 Task: Assign in the project AgileAura the issue 'Integrate a new social media sharing feature into an existing mobile application to increase user engagement and brand awareness' to the sprint 'Mobile Optimization Sprint'. Assign in the project AgileAura the issue 'Develop a new tool for automated testing of web accessibility compliance' to the sprint 'Mobile Optimization Sprint'. Assign in the project AgileAura the issue 'Upgrade the deployment process of a web application to improve the speed and reliability of deployment' to the sprint 'Mobile Optimization Sprint'. Assign in the project AgileAura the issue 'Create a new online platform for online cooking courses with advanced recipe sharing and meal planning features' to the sprint 'Mobile Optimization Sprint'
Action: Mouse moved to (229, 68)
Screenshot: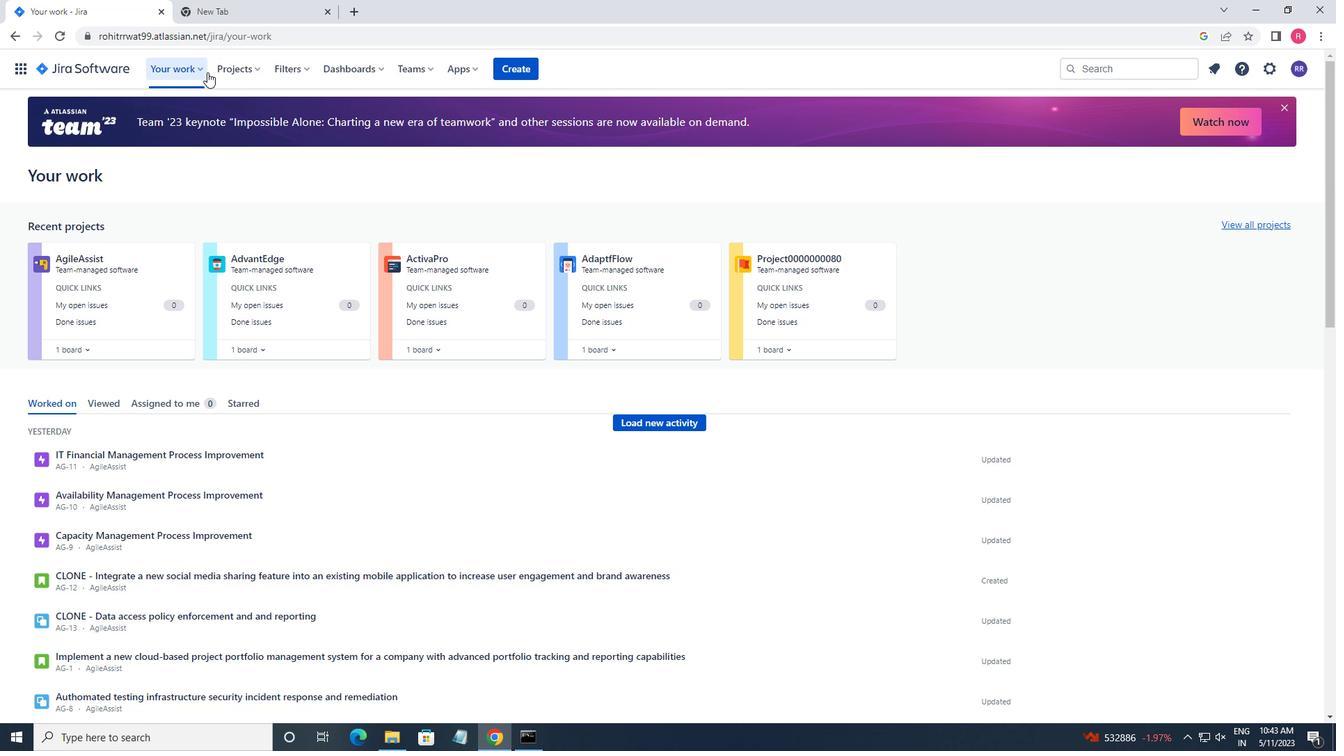 
Action: Mouse pressed left at (229, 68)
Screenshot: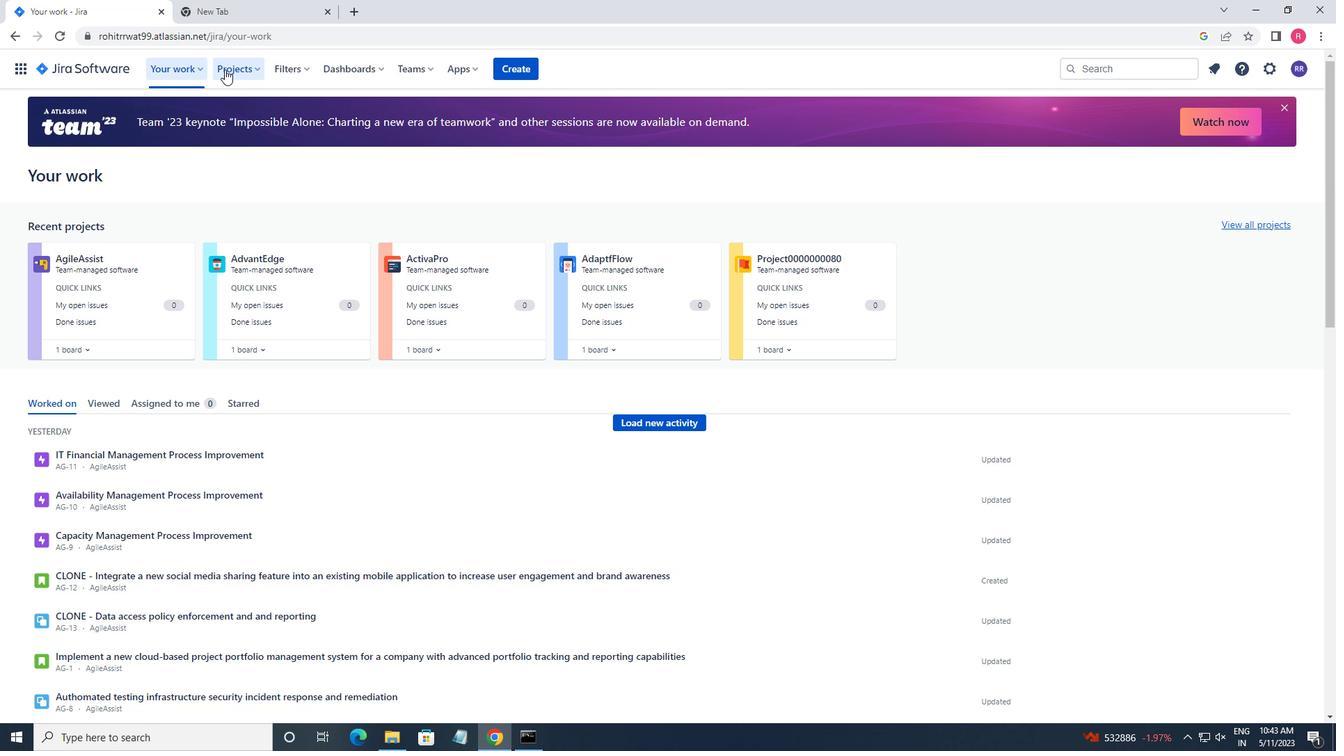 
Action: Mouse moved to (288, 141)
Screenshot: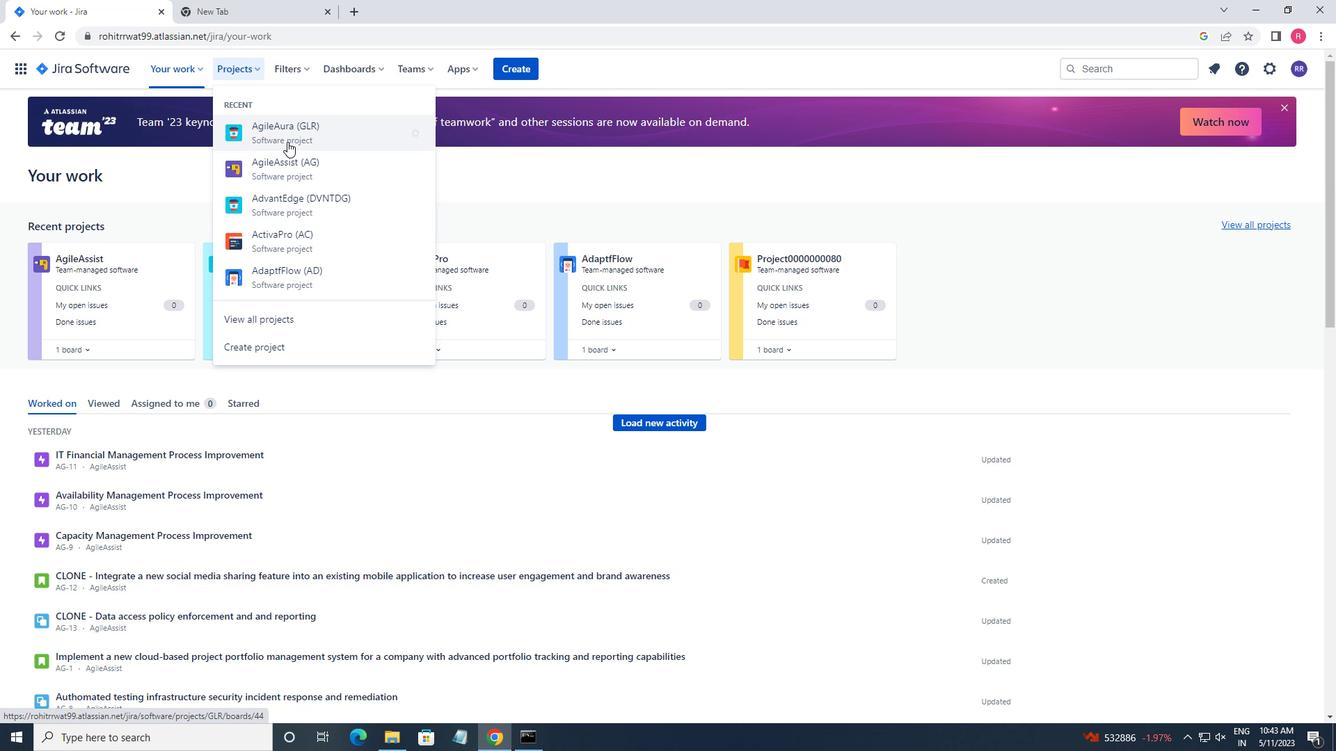 
Action: Mouse pressed left at (288, 141)
Screenshot: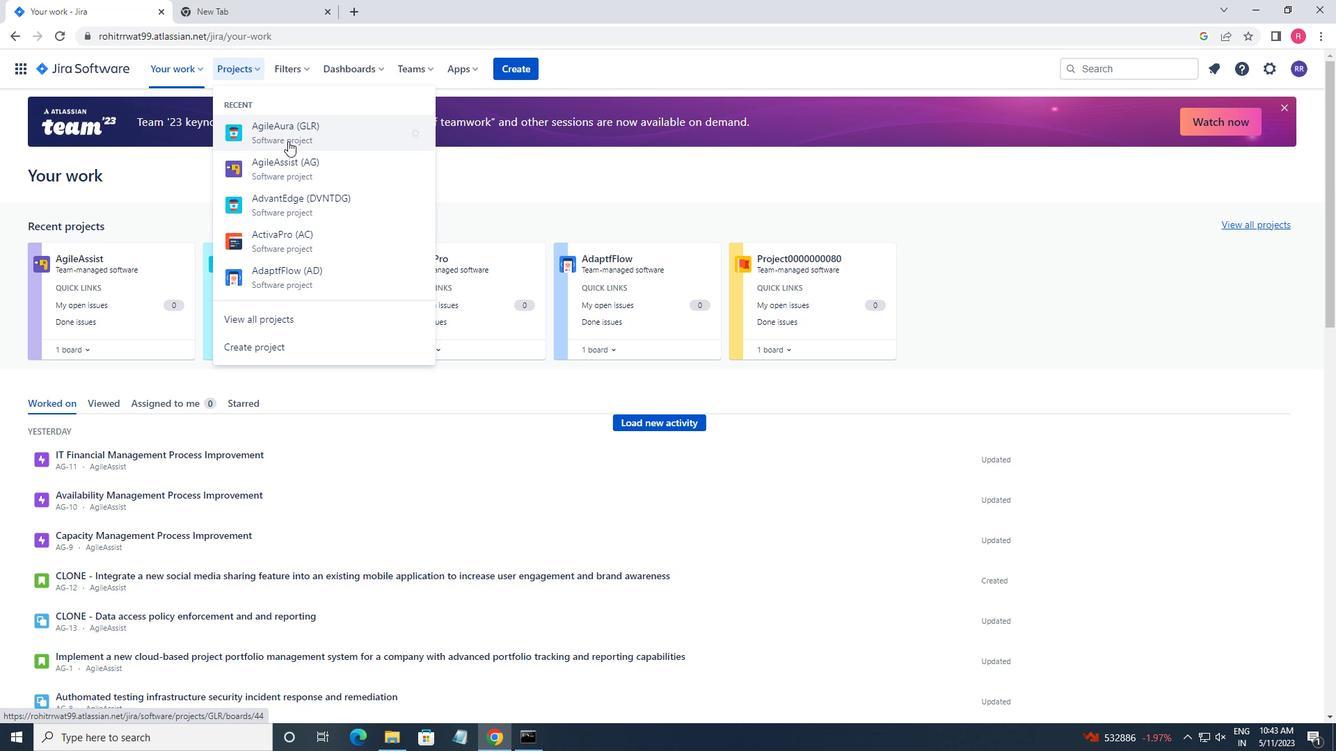 
Action: Mouse moved to (87, 208)
Screenshot: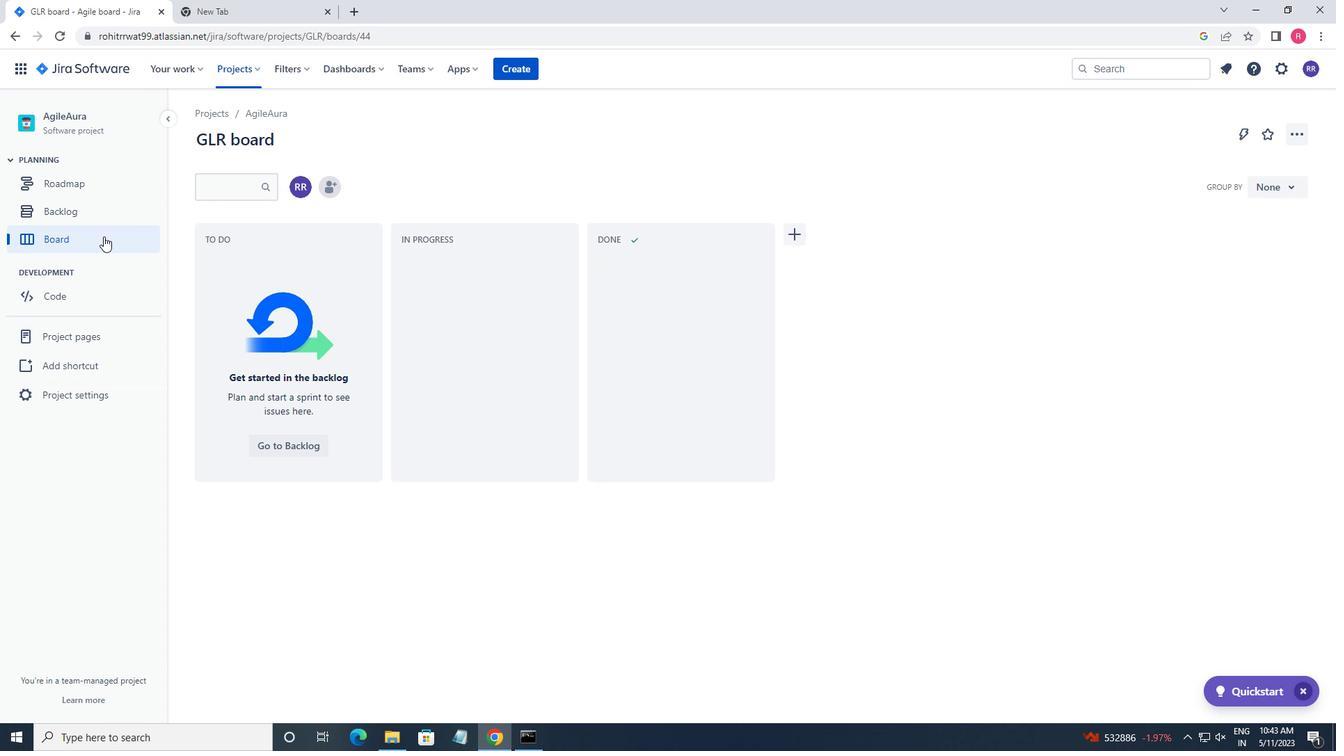 
Action: Mouse pressed left at (87, 208)
Screenshot: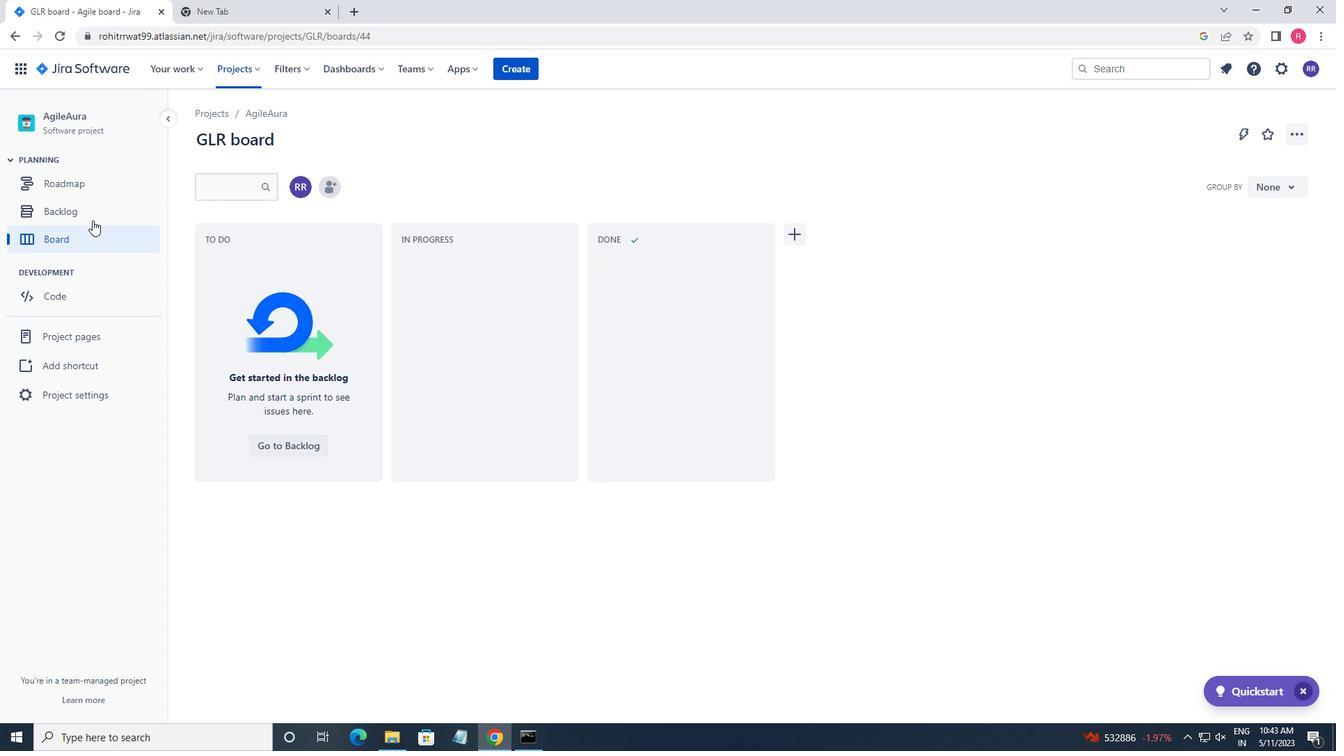 
Action: Mouse moved to (1271, 462)
Screenshot: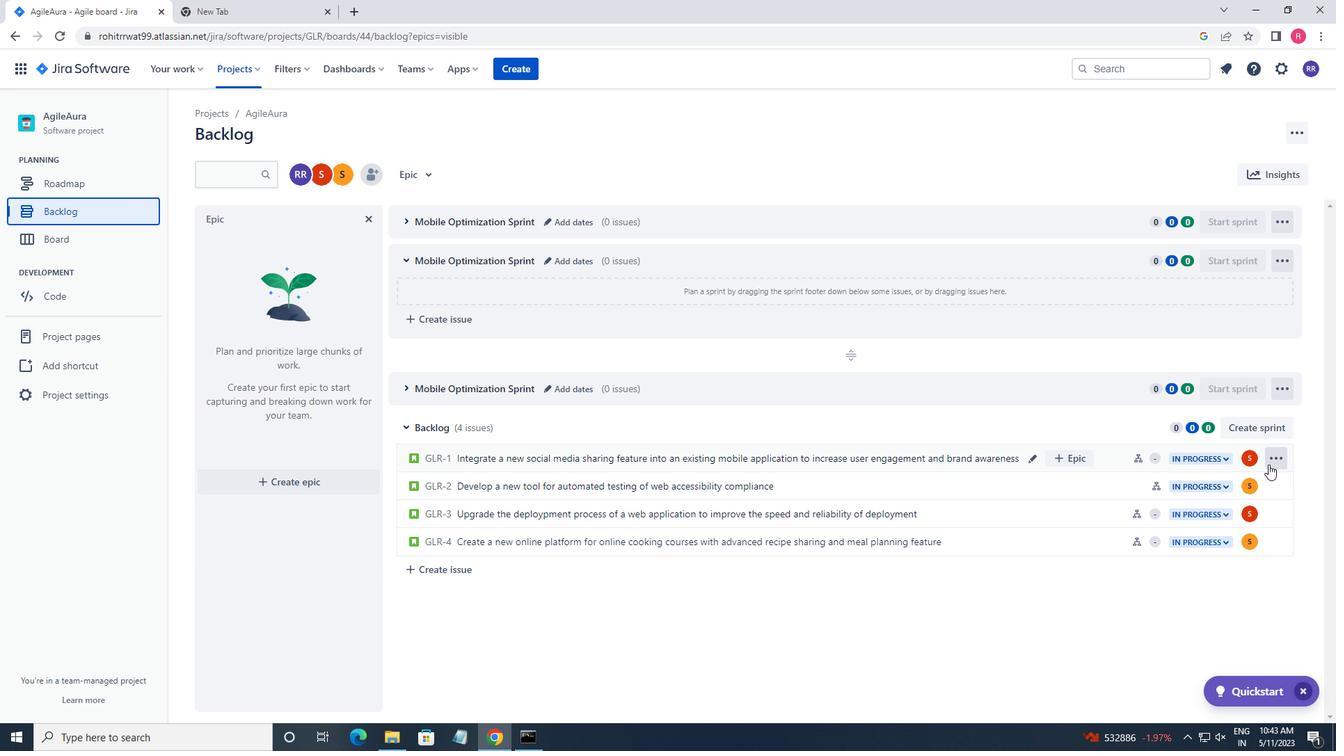 
Action: Mouse pressed left at (1271, 462)
Screenshot: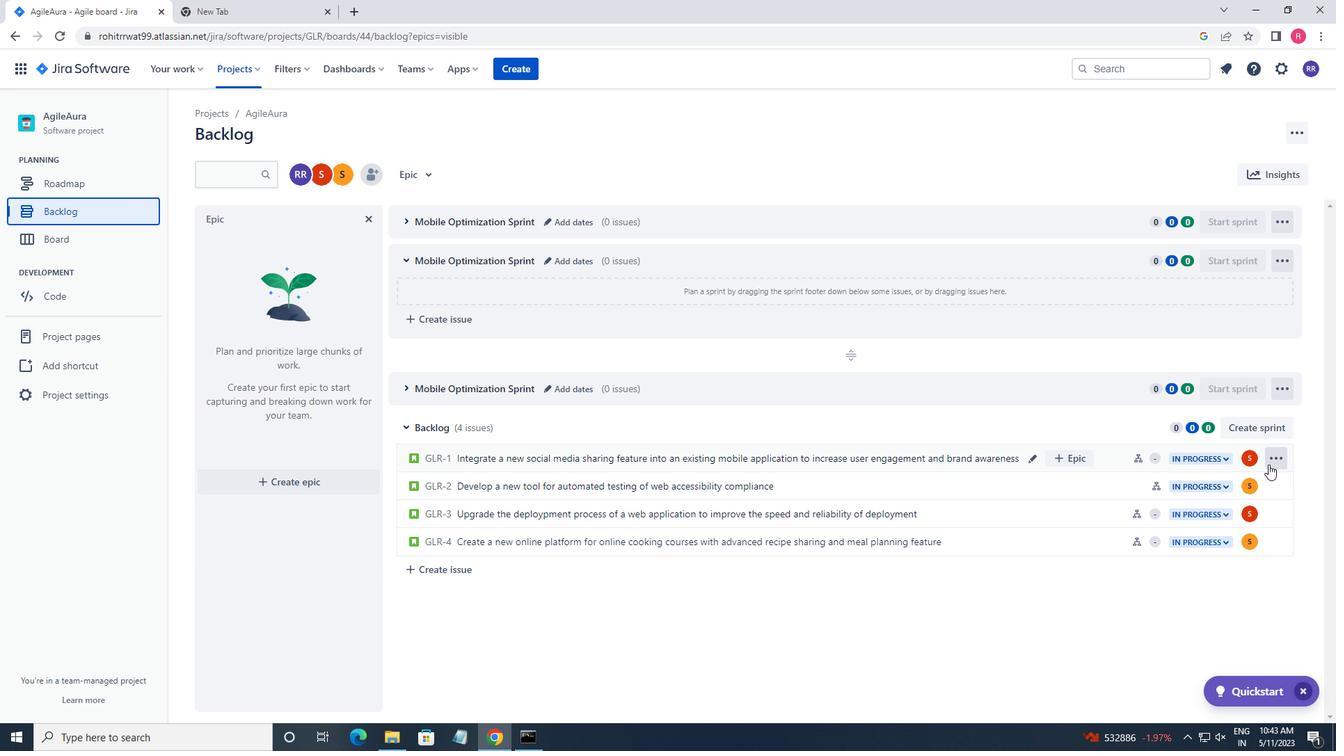 
Action: Mouse moved to (1208, 334)
Screenshot: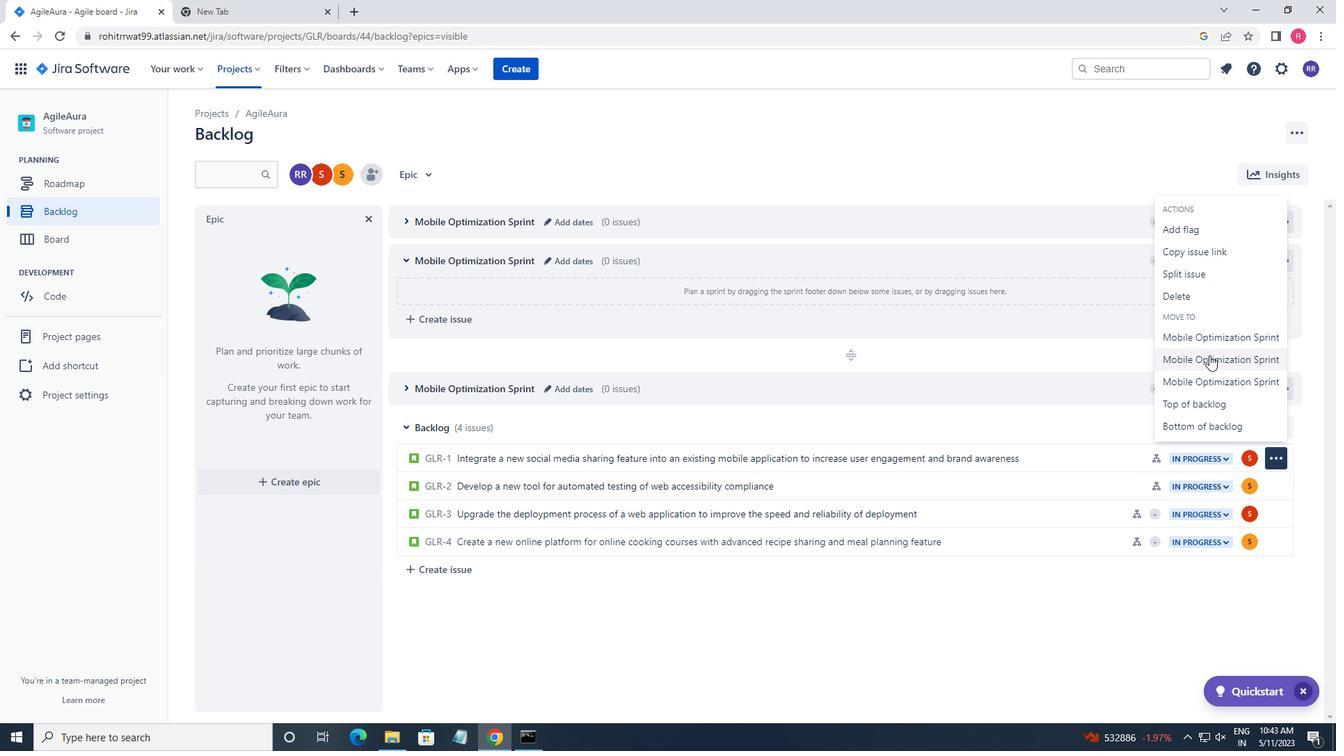 
Action: Mouse pressed left at (1208, 334)
Screenshot: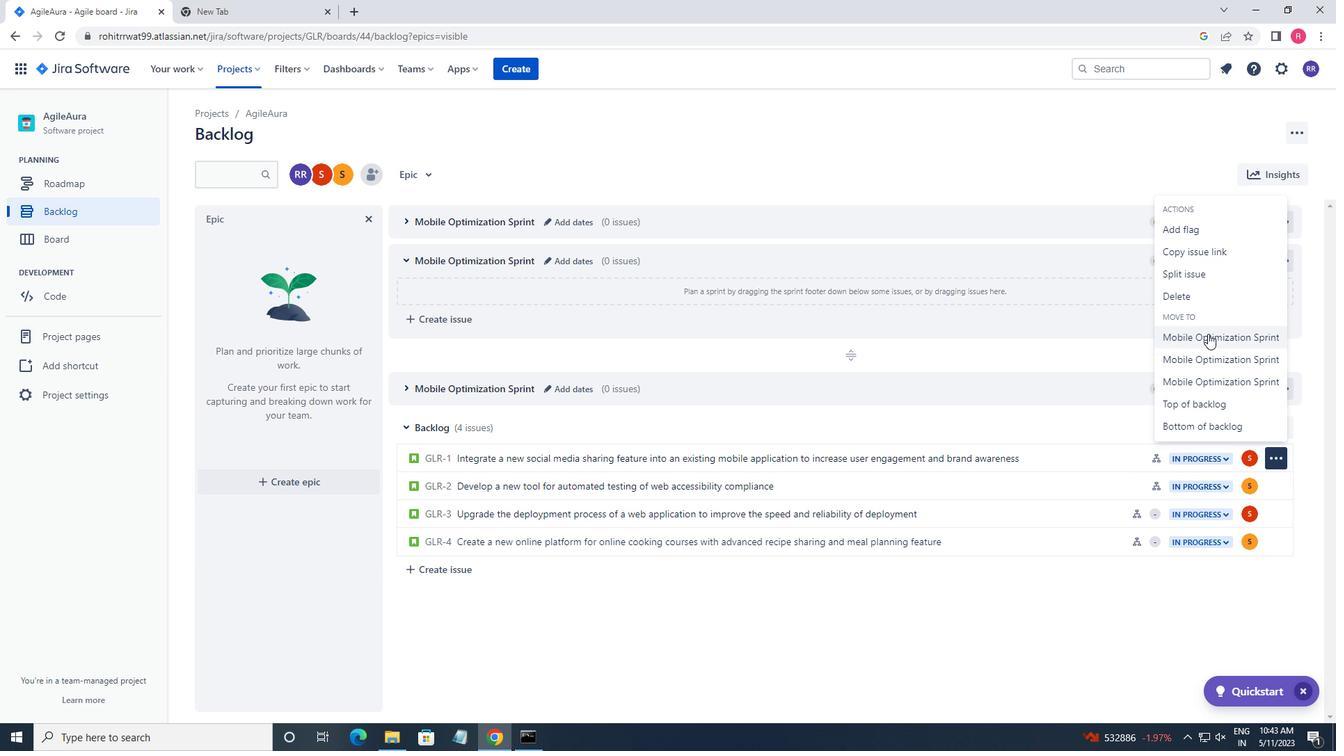 
Action: Mouse moved to (1281, 455)
Screenshot: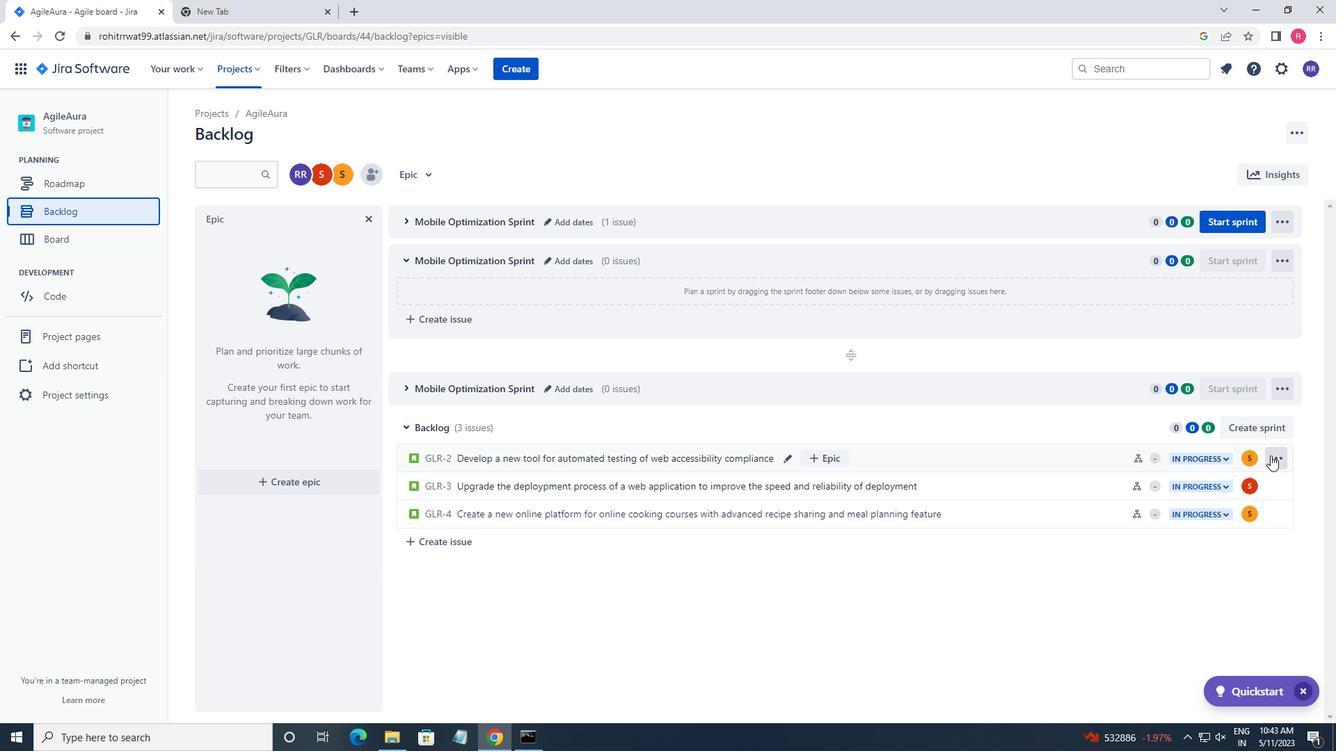 
Action: Mouse pressed left at (1281, 455)
Screenshot: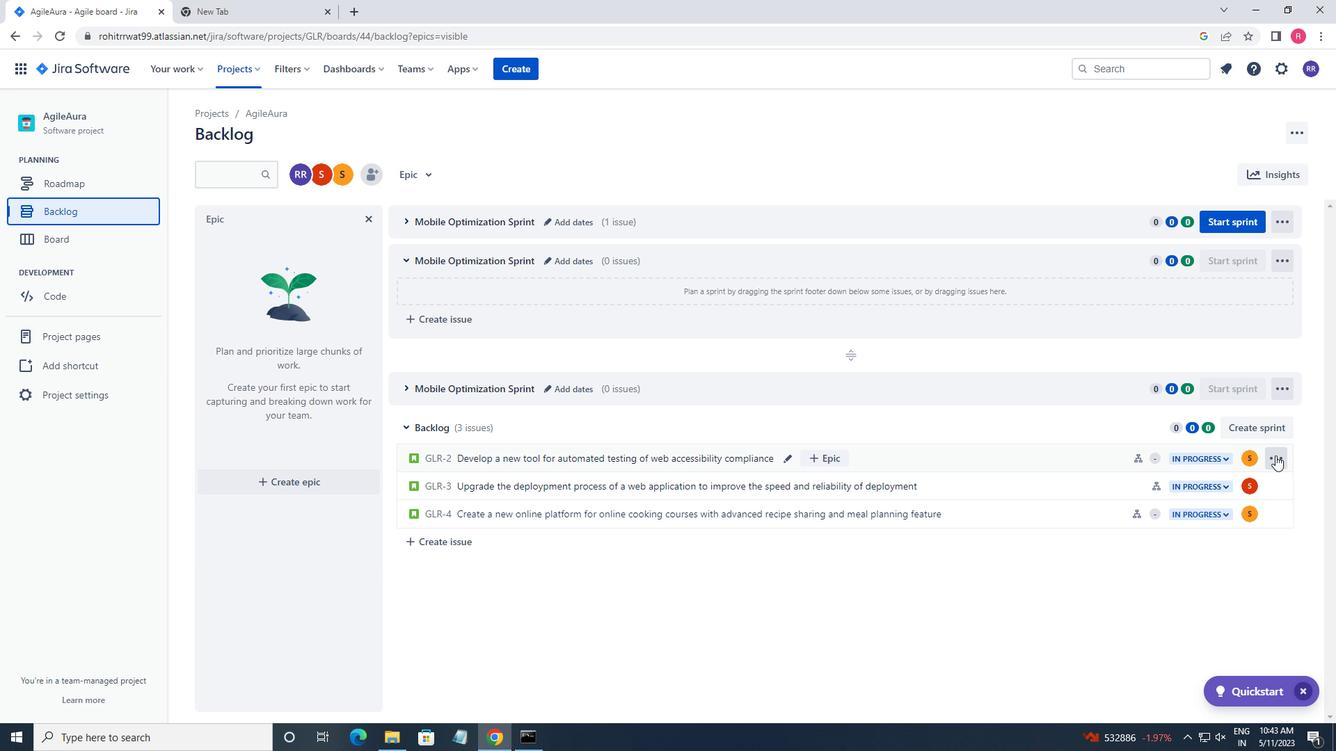 
Action: Mouse moved to (1235, 368)
Screenshot: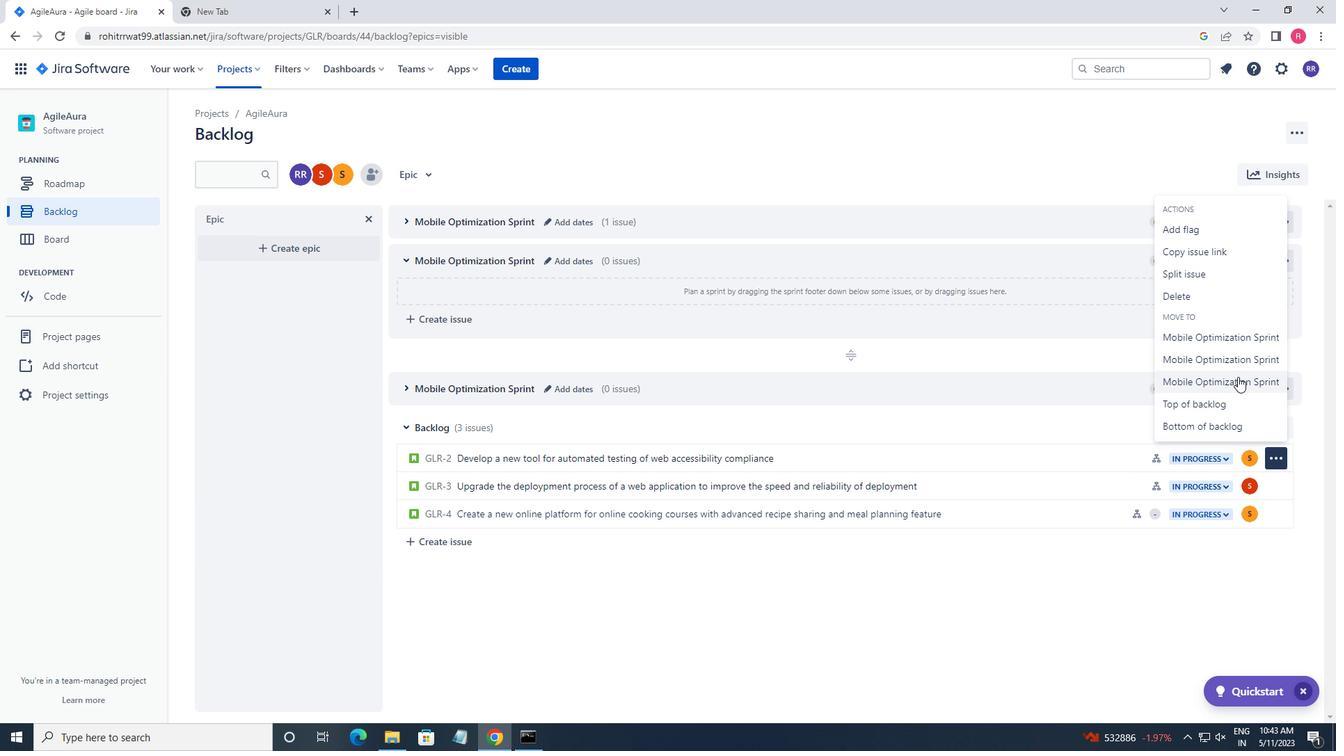 
Action: Mouse pressed left at (1235, 368)
Screenshot: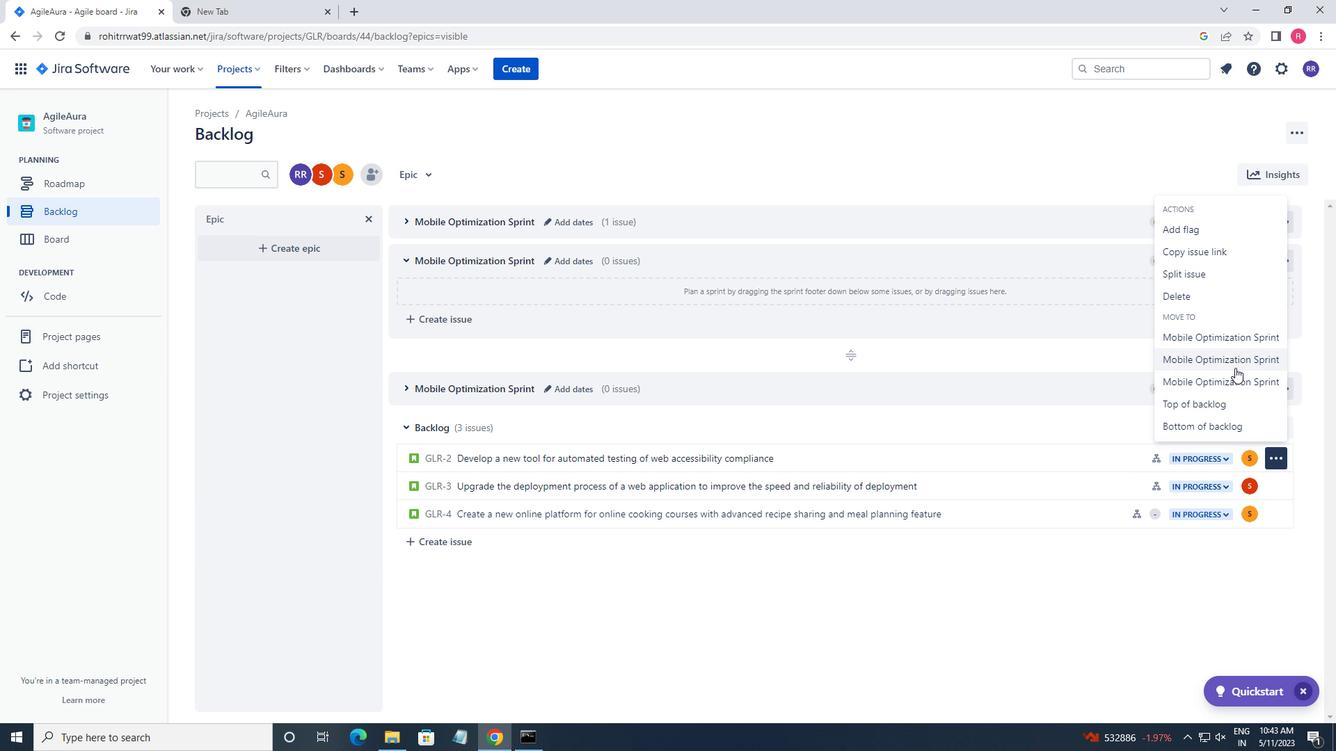 
Action: Mouse moved to (1277, 463)
Screenshot: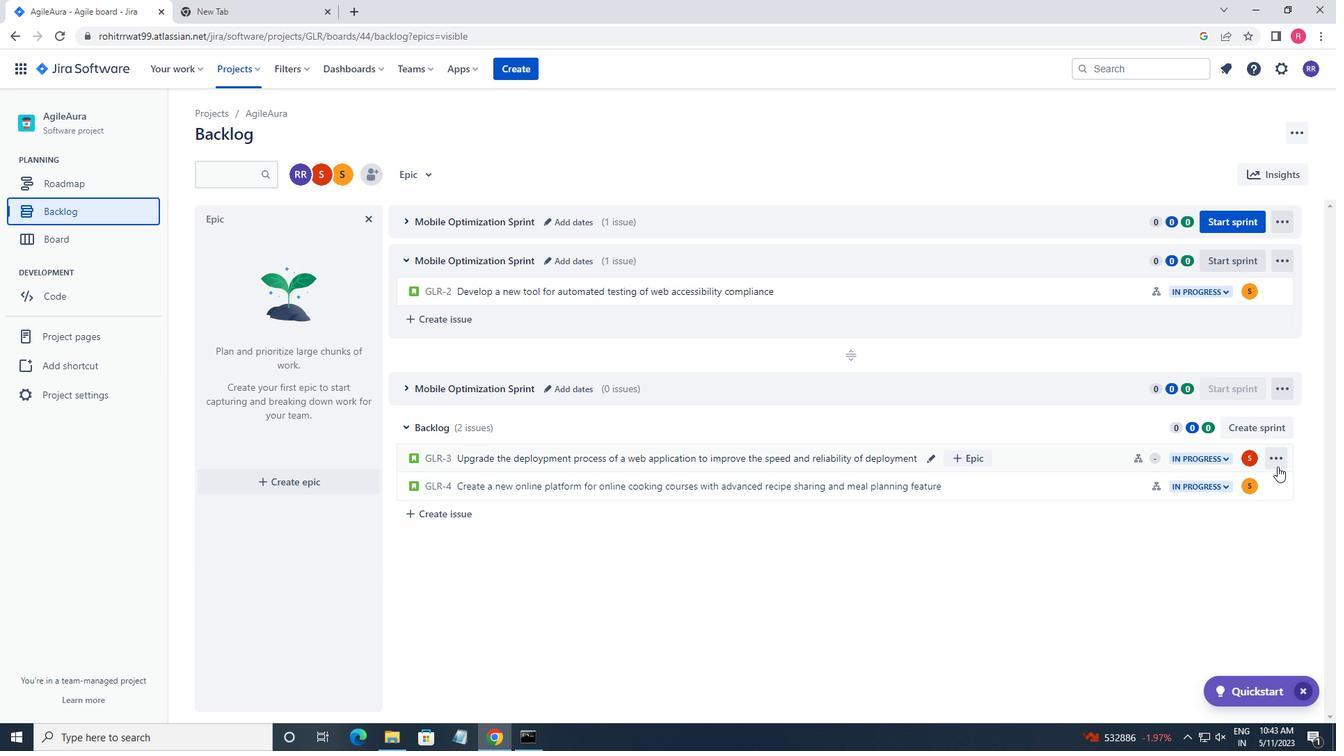 
Action: Mouse pressed left at (1277, 463)
Screenshot: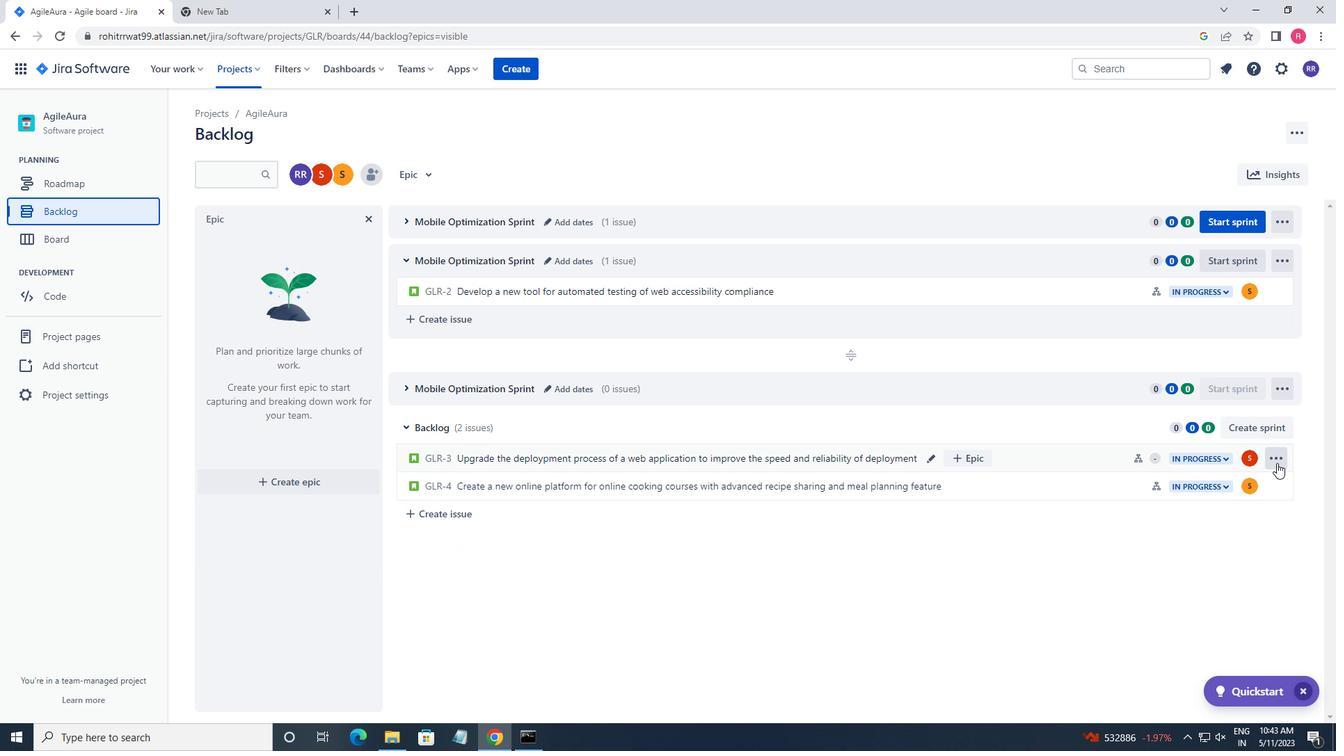 
Action: Mouse moved to (1236, 380)
Screenshot: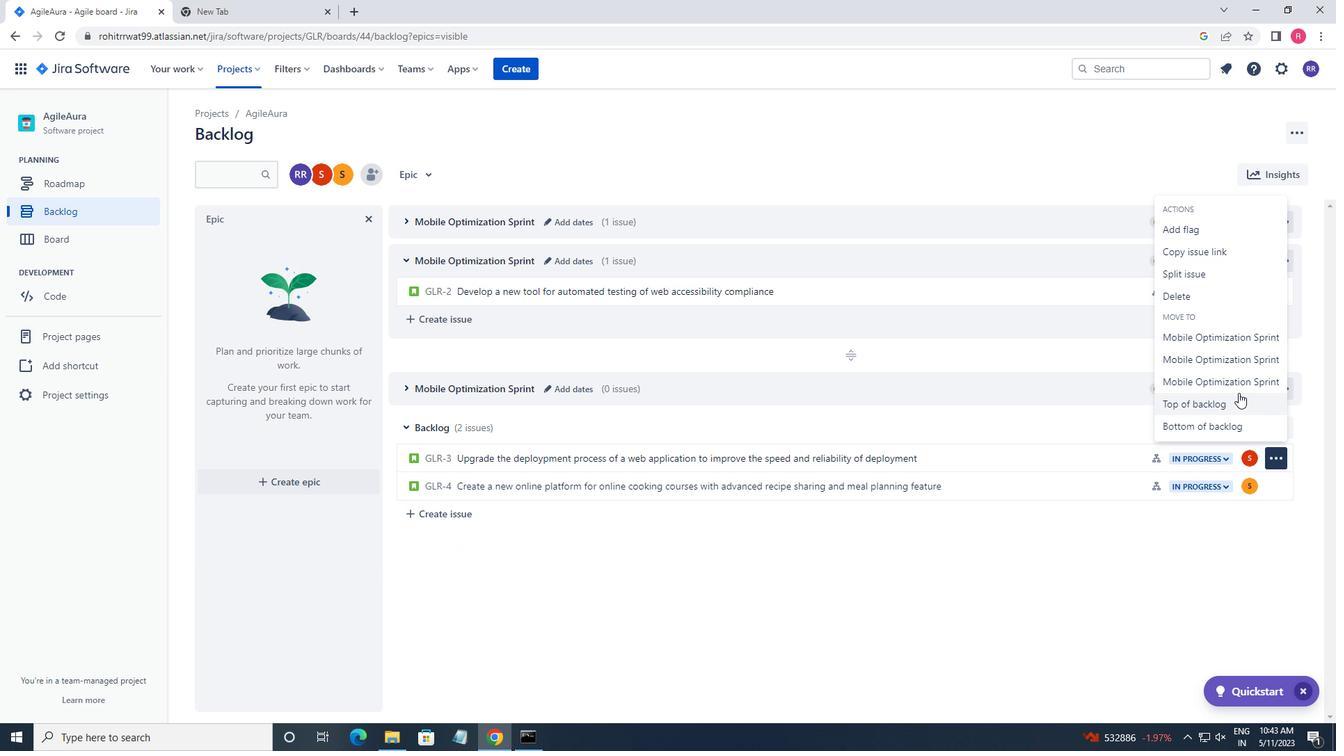 
Action: Mouse pressed left at (1236, 380)
Screenshot: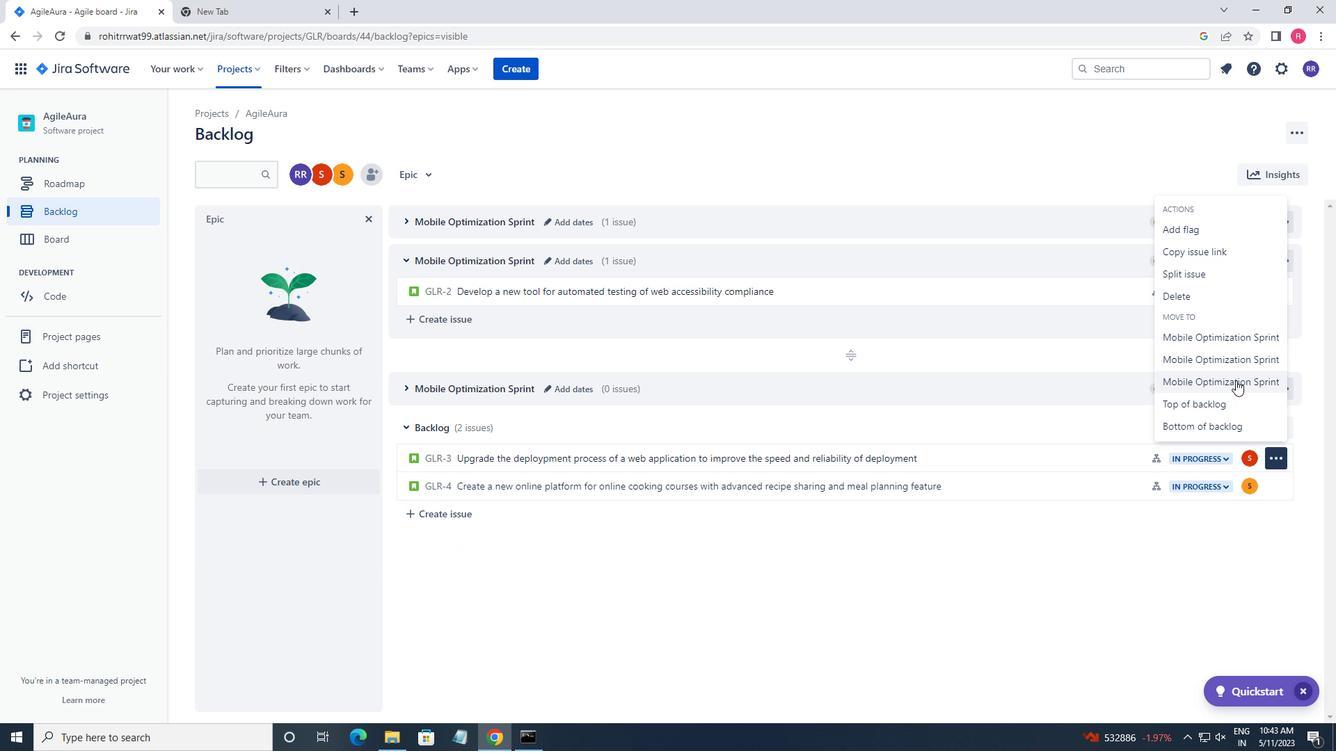 
Action: Mouse moved to (1272, 459)
Screenshot: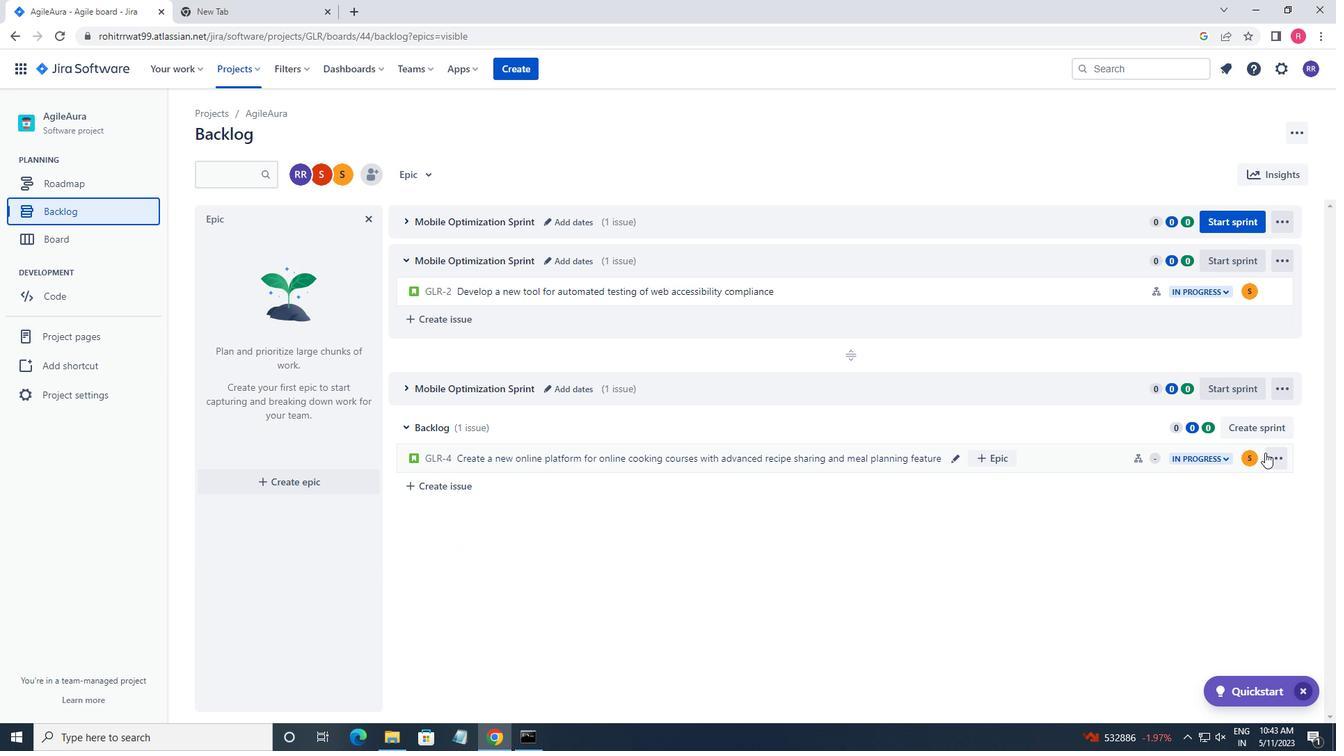 
Action: Mouse pressed left at (1272, 459)
Screenshot: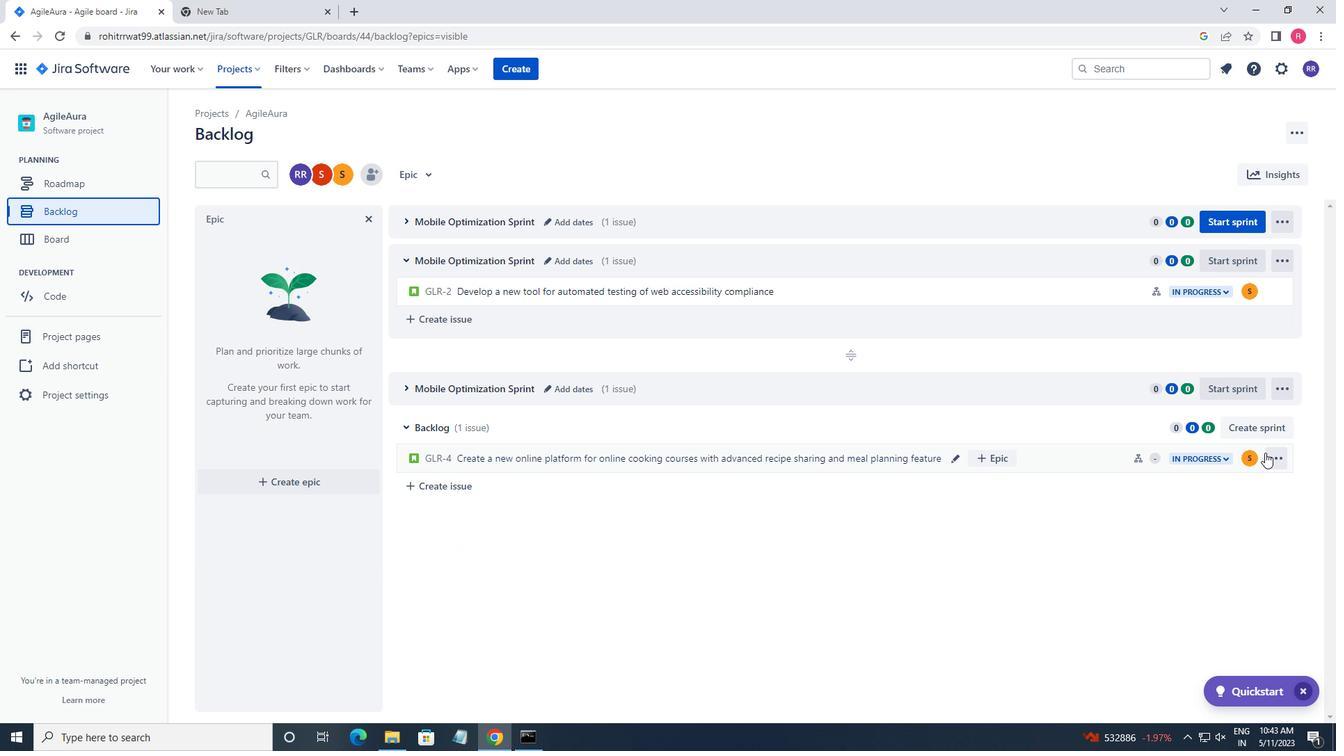 
Action: Mouse moved to (1227, 381)
Screenshot: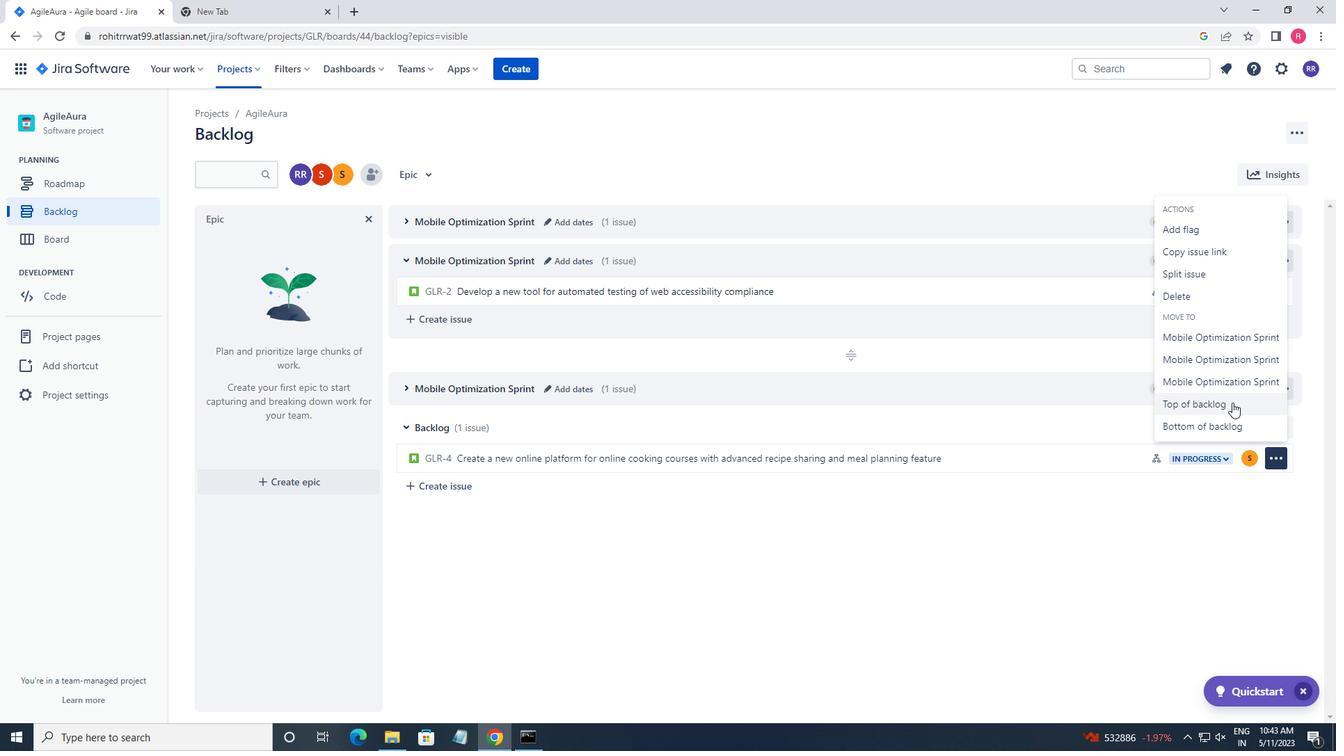 
Action: Mouse pressed left at (1227, 381)
Screenshot: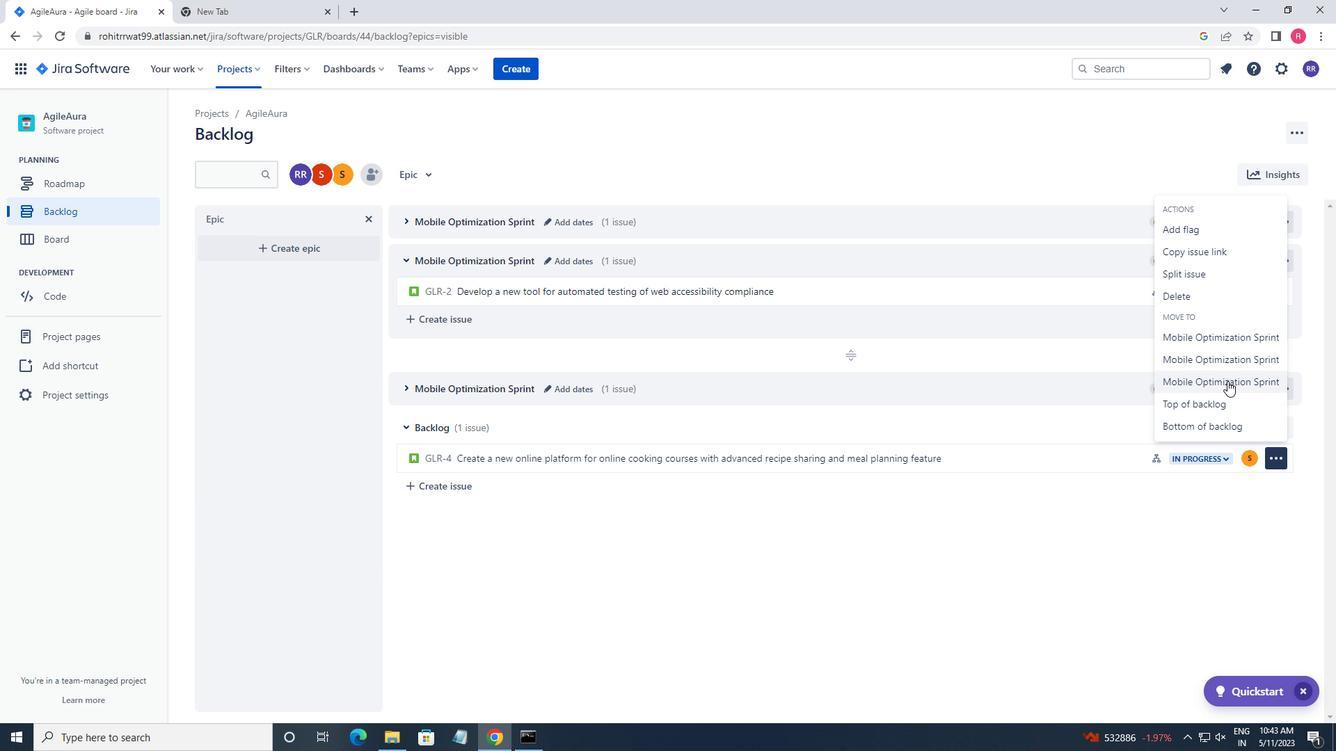 
